 Task: Add Medaglia D'Oro Espresso Instant Coffee to the cart.
Action: Mouse pressed left at (13, 79)
Screenshot: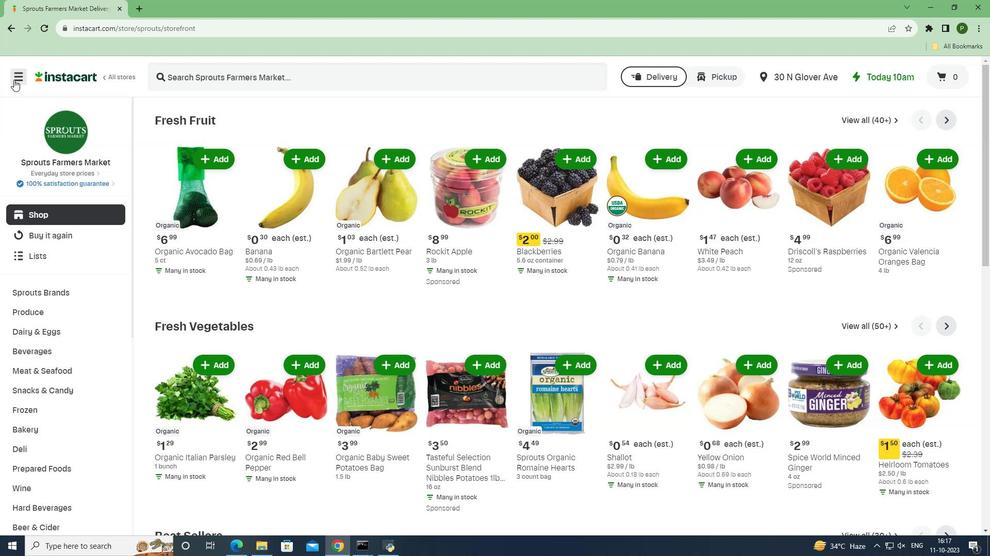 
Action: Mouse moved to (30, 275)
Screenshot: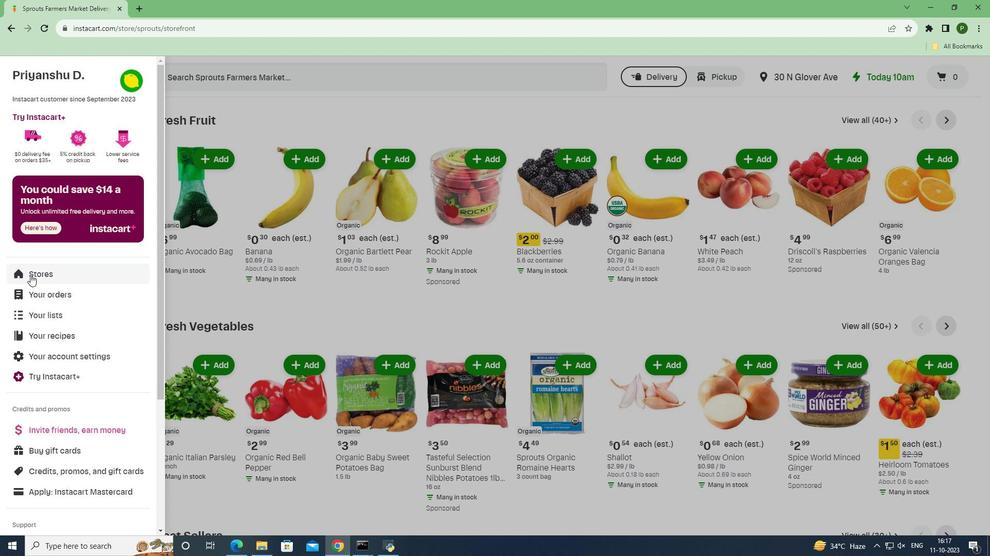
Action: Mouse pressed left at (30, 275)
Screenshot: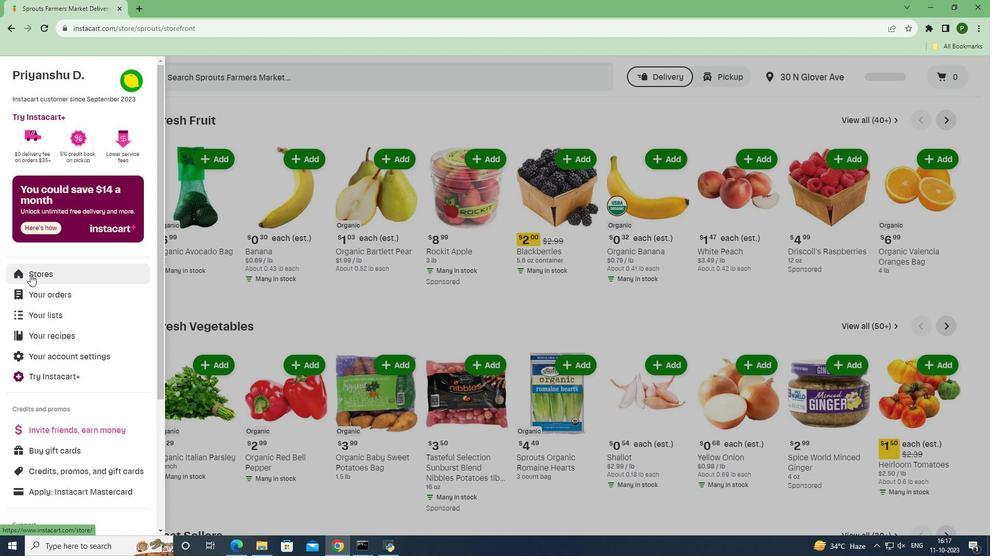 
Action: Mouse moved to (239, 122)
Screenshot: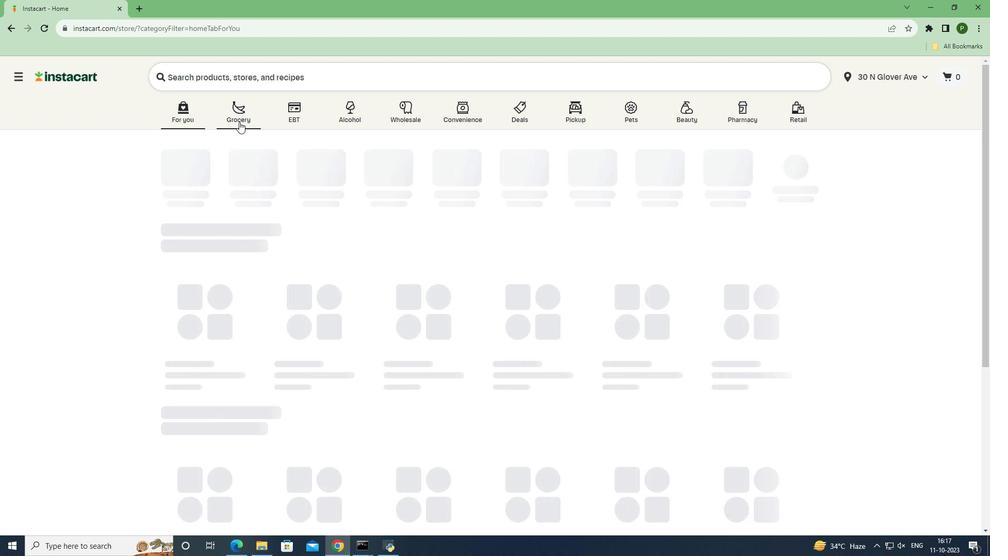 
Action: Mouse pressed left at (239, 122)
Screenshot: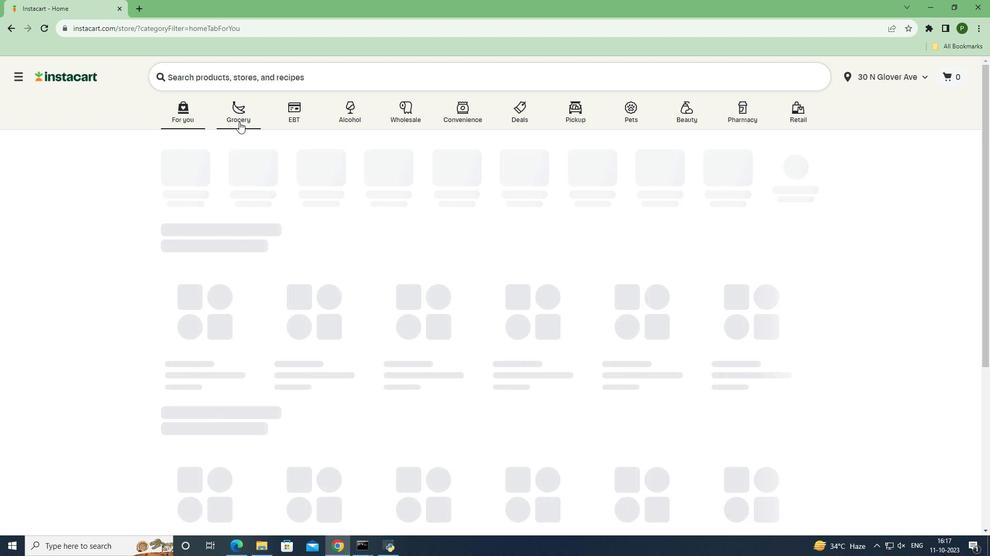 
Action: Mouse moved to (411, 242)
Screenshot: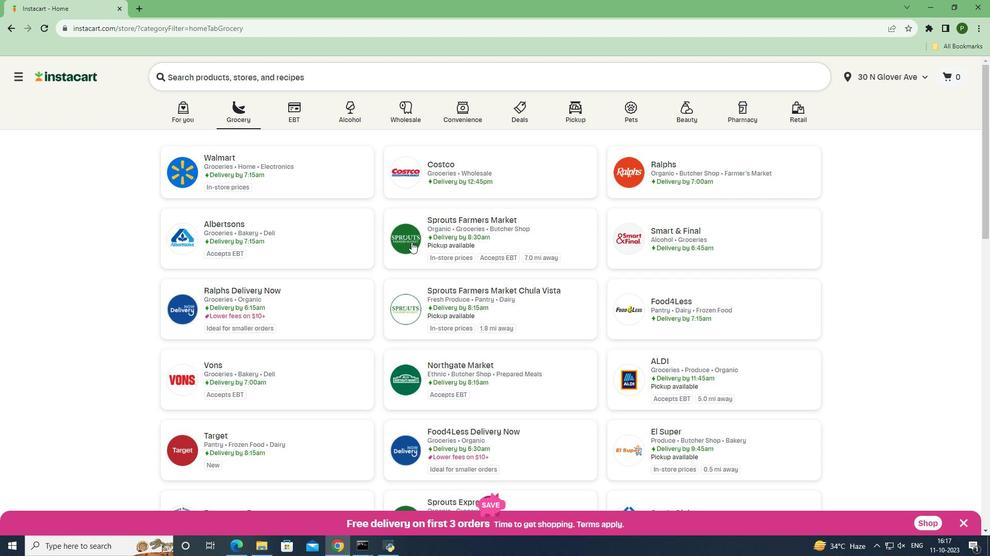 
Action: Mouse pressed left at (411, 242)
Screenshot: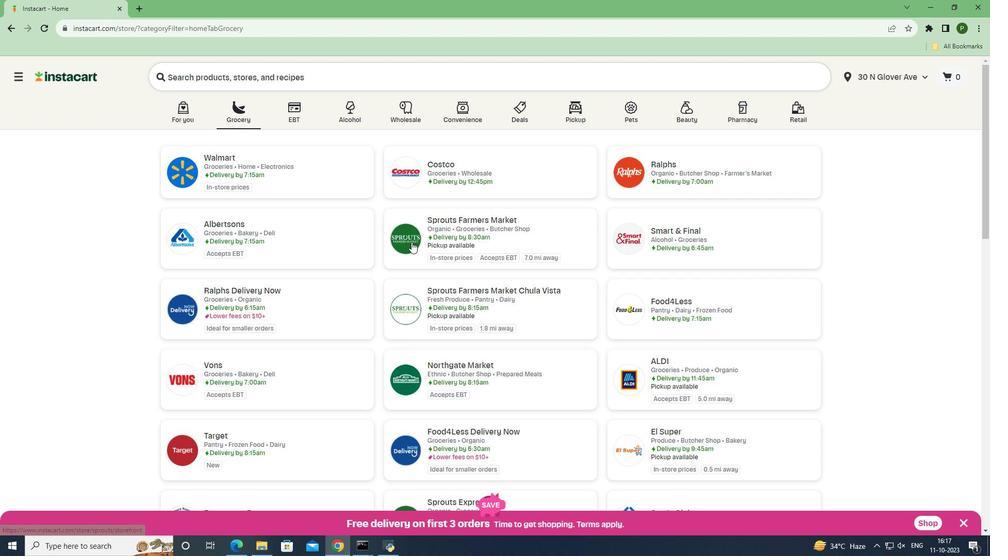 
Action: Mouse moved to (62, 358)
Screenshot: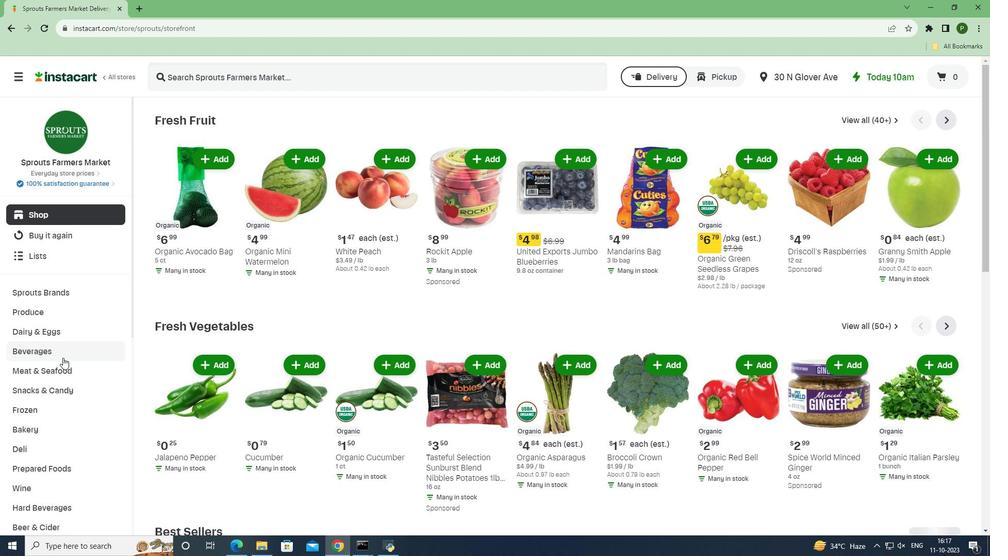 
Action: Mouse pressed left at (62, 358)
Screenshot: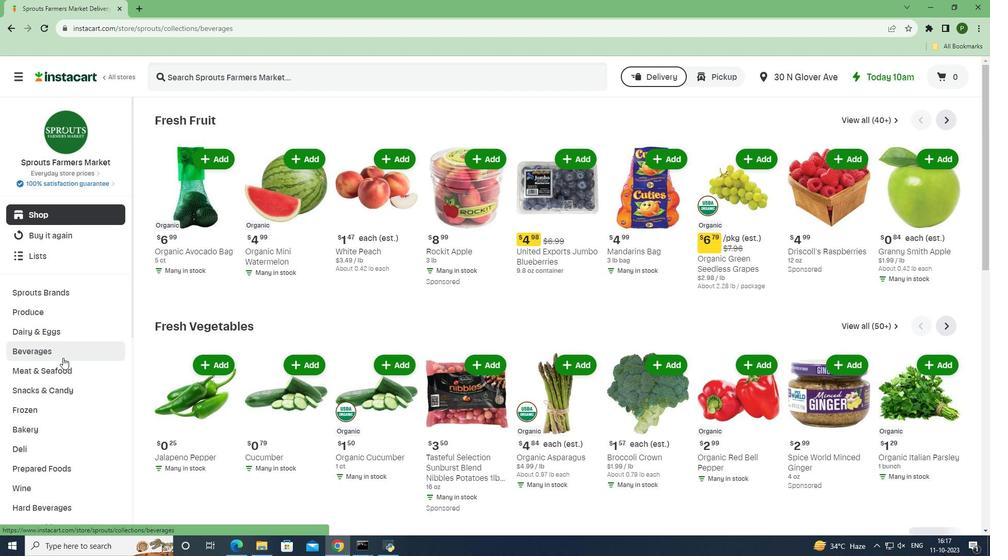 
Action: Mouse moved to (52, 414)
Screenshot: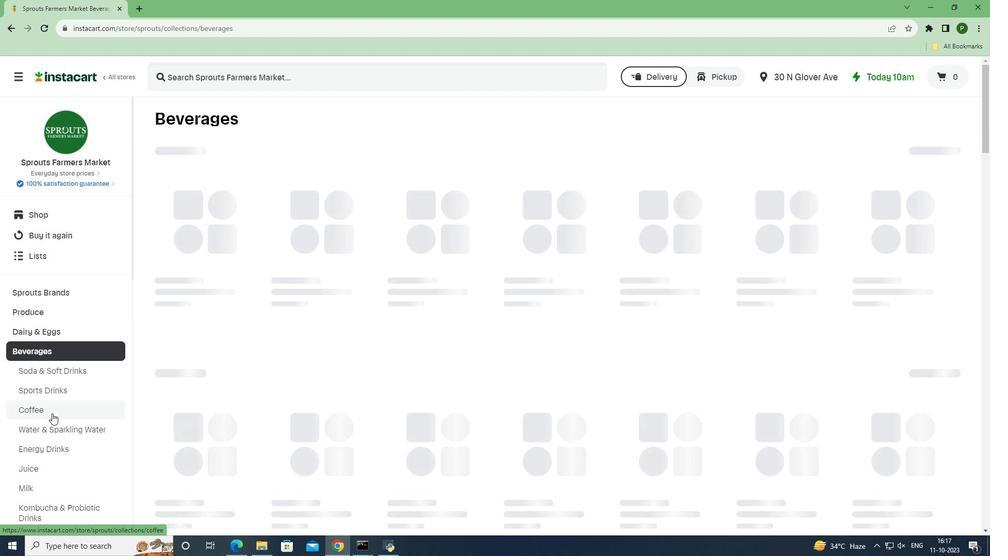 
Action: Mouse pressed left at (52, 414)
Screenshot: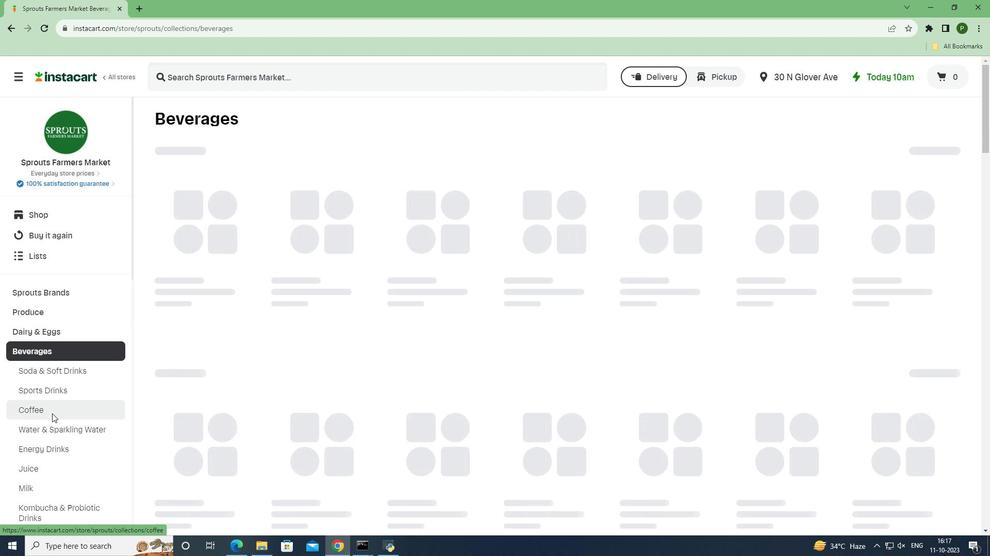 
Action: Mouse moved to (210, 76)
Screenshot: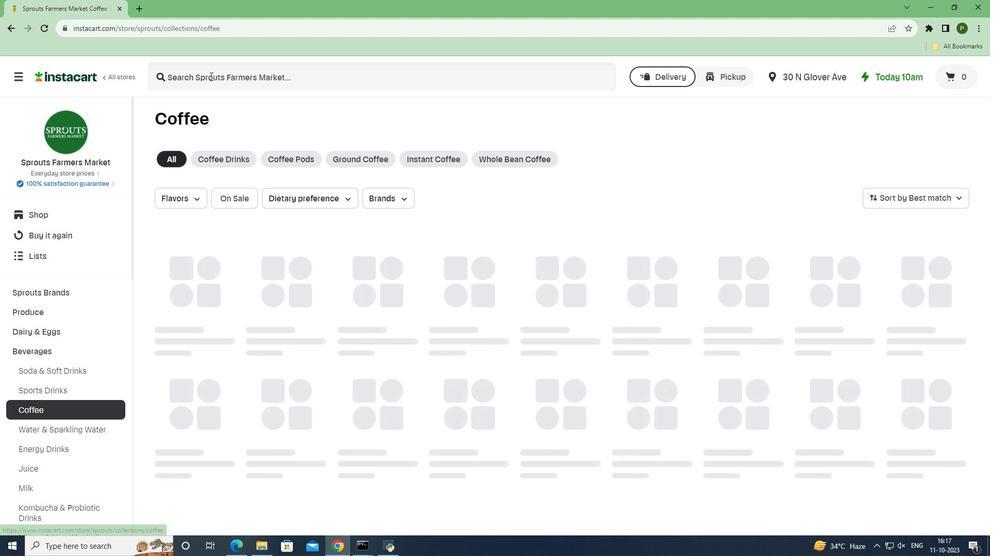 
Action: Mouse pressed left at (210, 76)
Screenshot: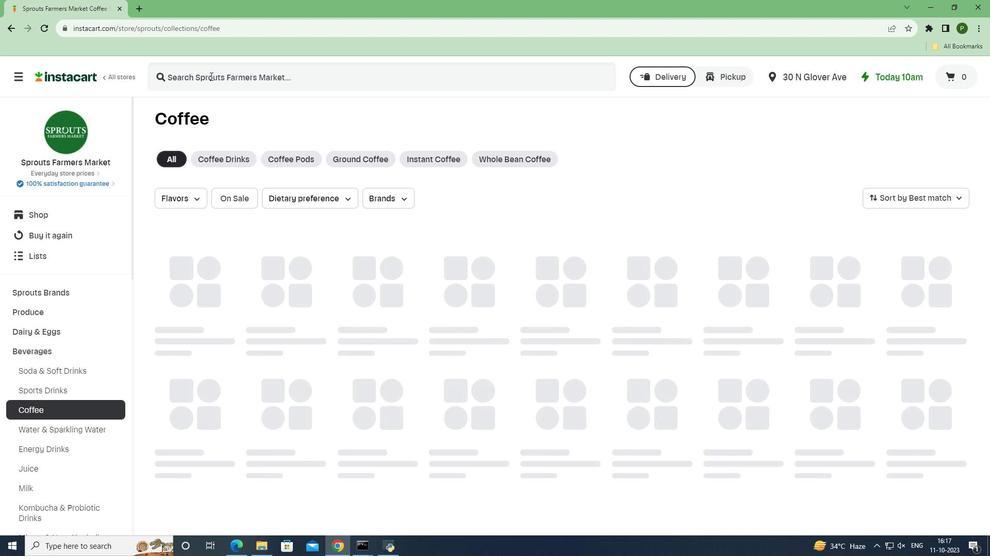 
Action: Key pressed <Key.caps_lock>M<Key.caps_lock>edaglia<Key.space><Key.caps_lock>D<Key.caps_lock>'<Key.caps_lock>O<Key.caps_lock>ro<Key.space><Key.caps_lock>E<Key.caps_lock>spresso<Key.space><Key.caps_lock>I<Key.caps_lock>nstant<Key.space><Key.caps_lock>C<Key.caps_lock>offee<Key.enter>
Screenshot: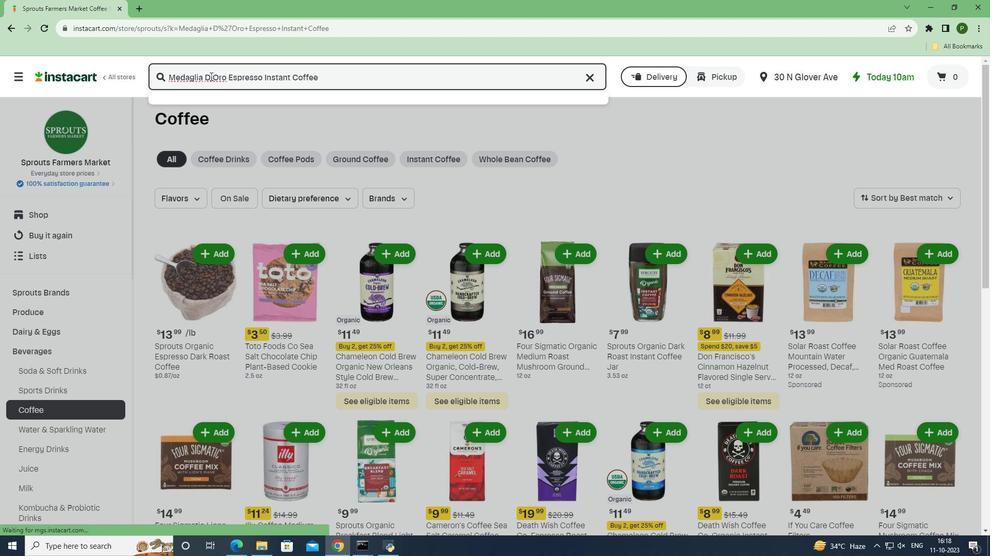 
Action: Mouse moved to (612, 178)
Screenshot: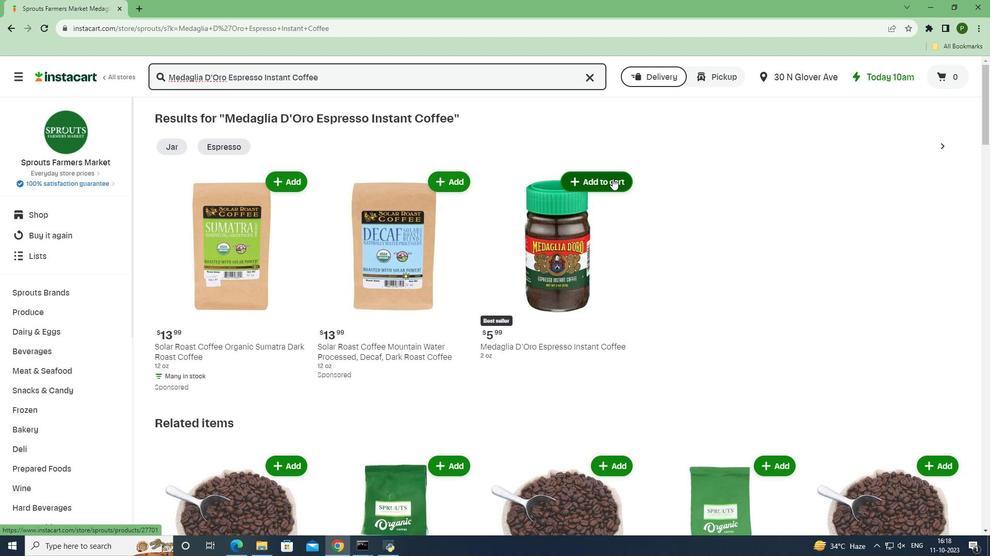 
Action: Mouse pressed left at (612, 178)
Screenshot: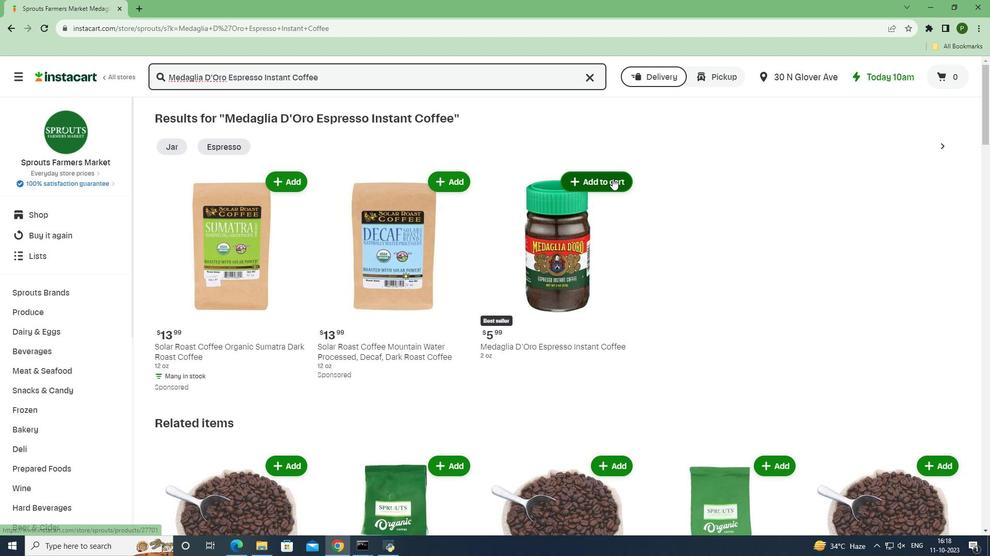
Action: Mouse moved to (653, 253)
Screenshot: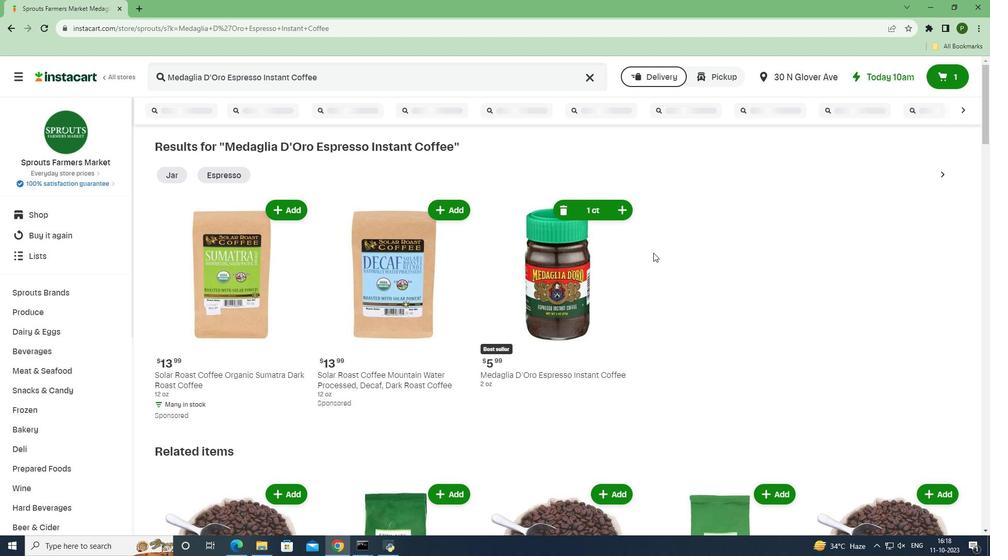 
